 Task: In the Mission Statement card, apply the Green label.
Action: Mouse moved to (881, 301)
Screenshot: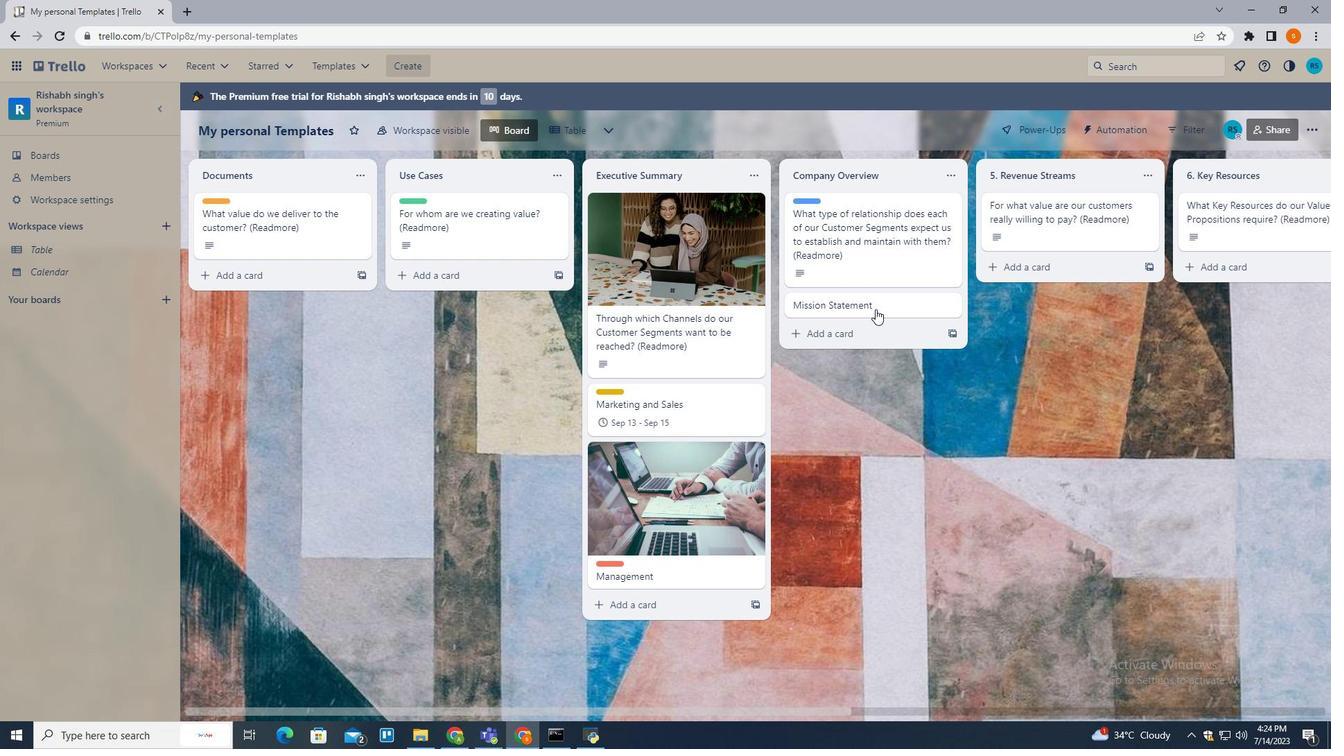 
Action: Mouse pressed left at (881, 301)
Screenshot: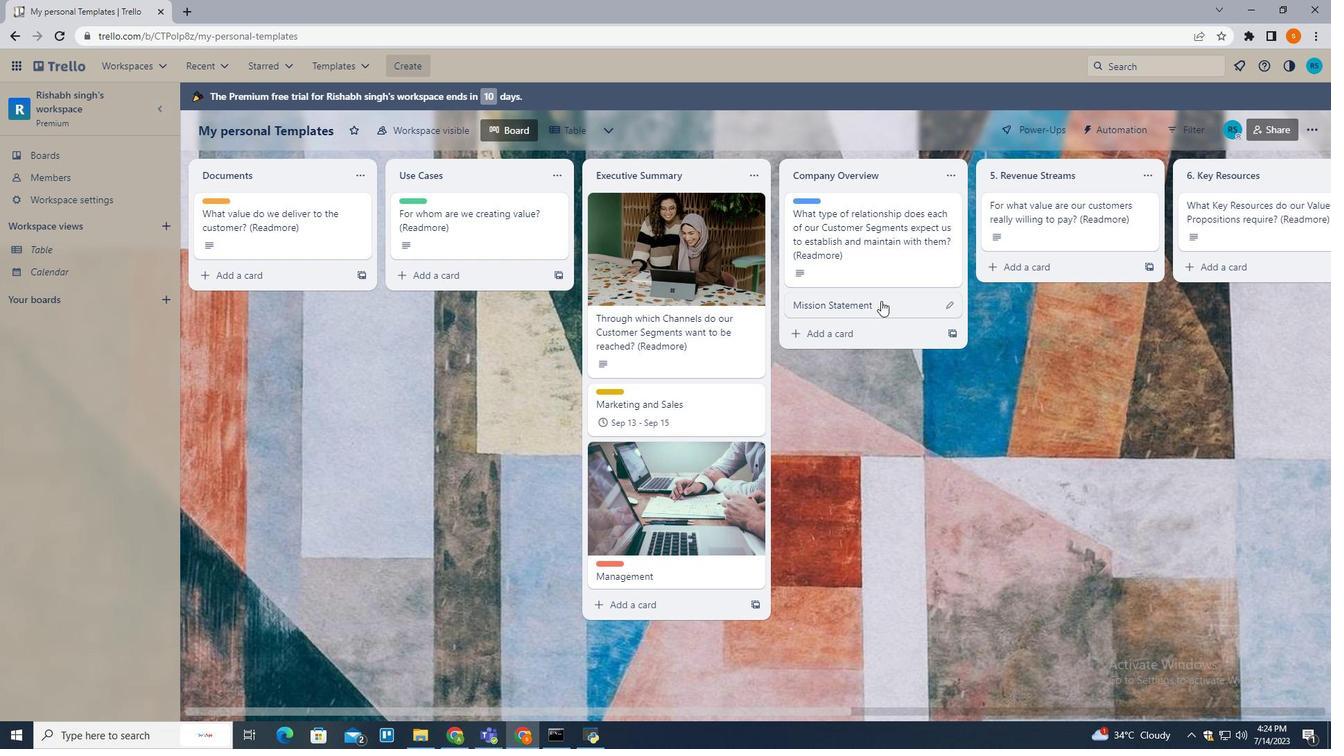 
Action: Mouse moved to (835, 202)
Screenshot: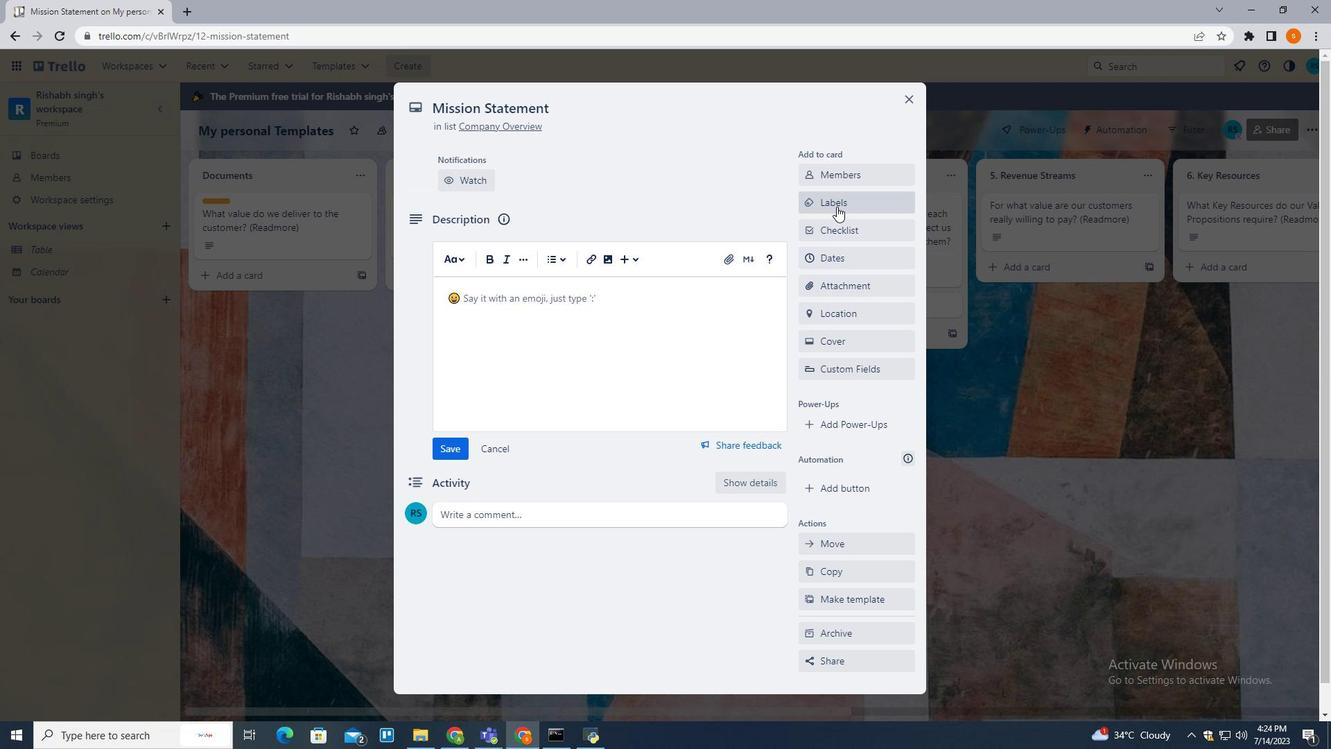 
Action: Mouse pressed left at (835, 202)
Screenshot: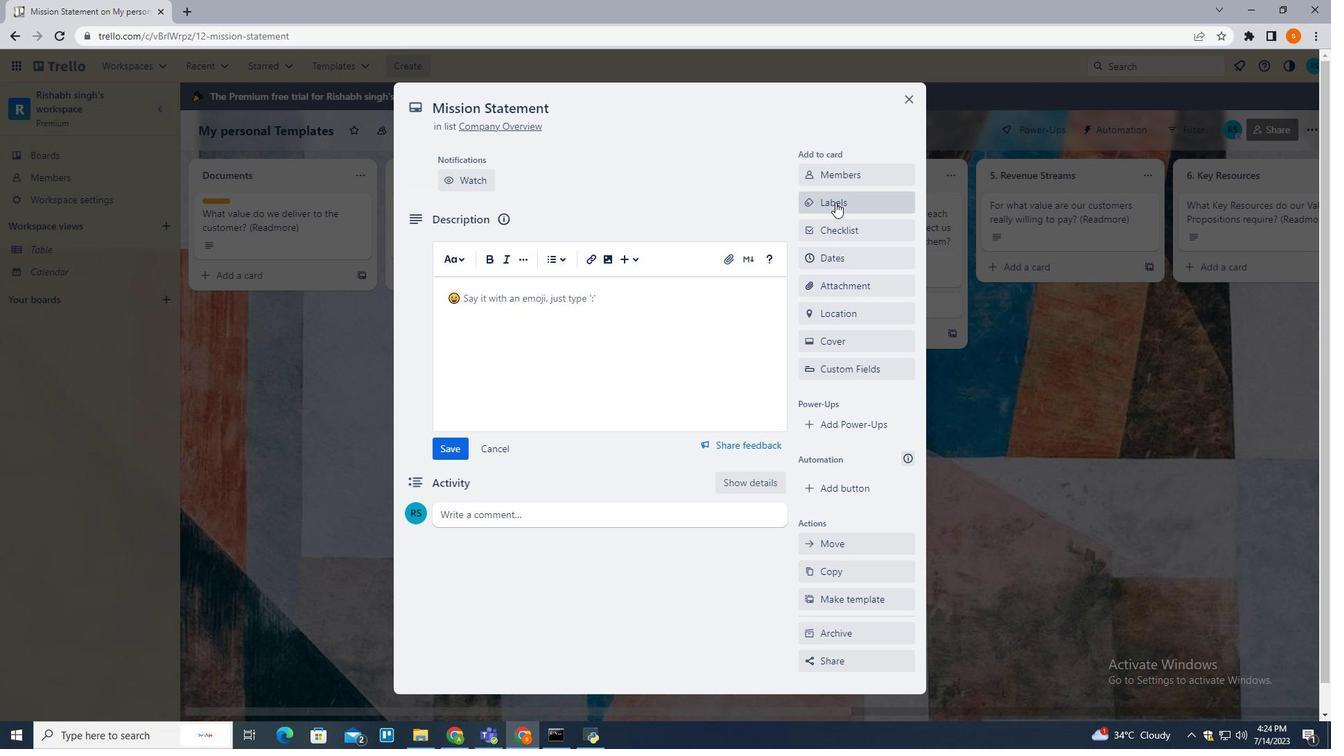 
Action: Mouse moved to (811, 179)
Screenshot: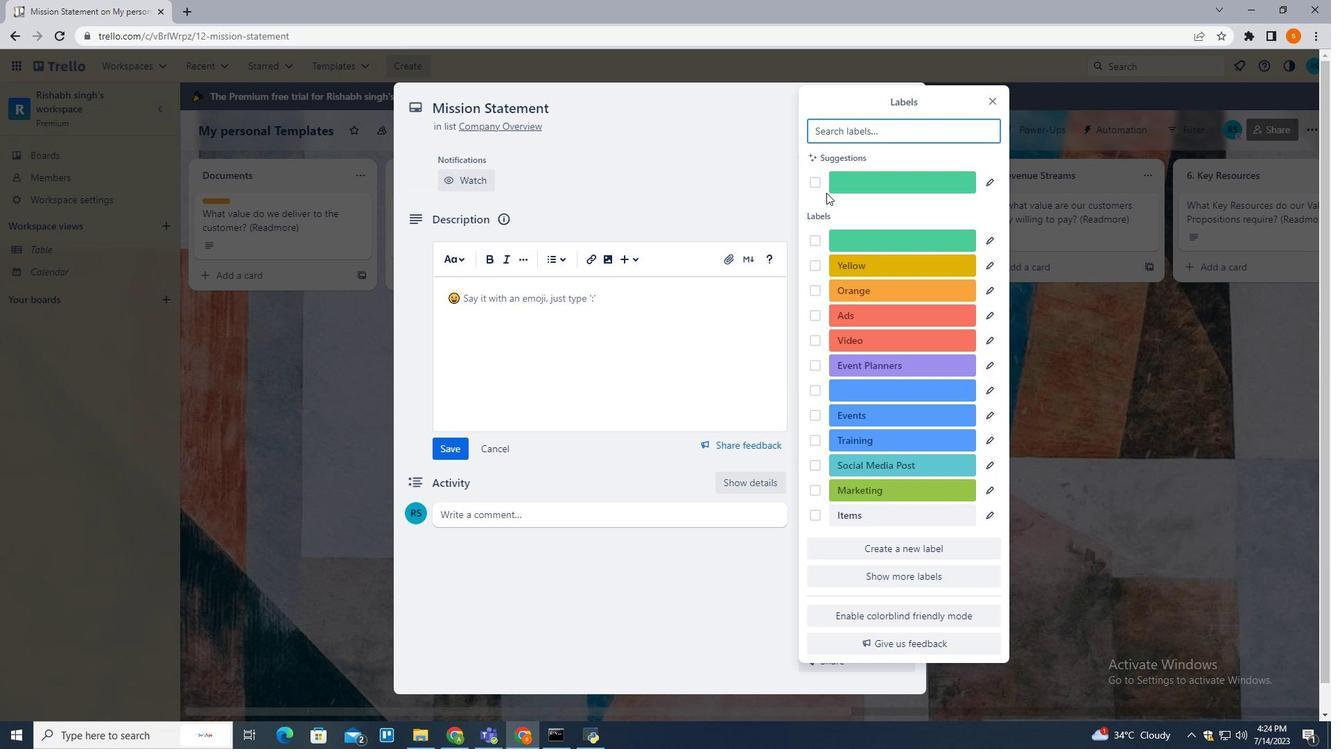 
Action: Mouse pressed left at (811, 179)
Screenshot: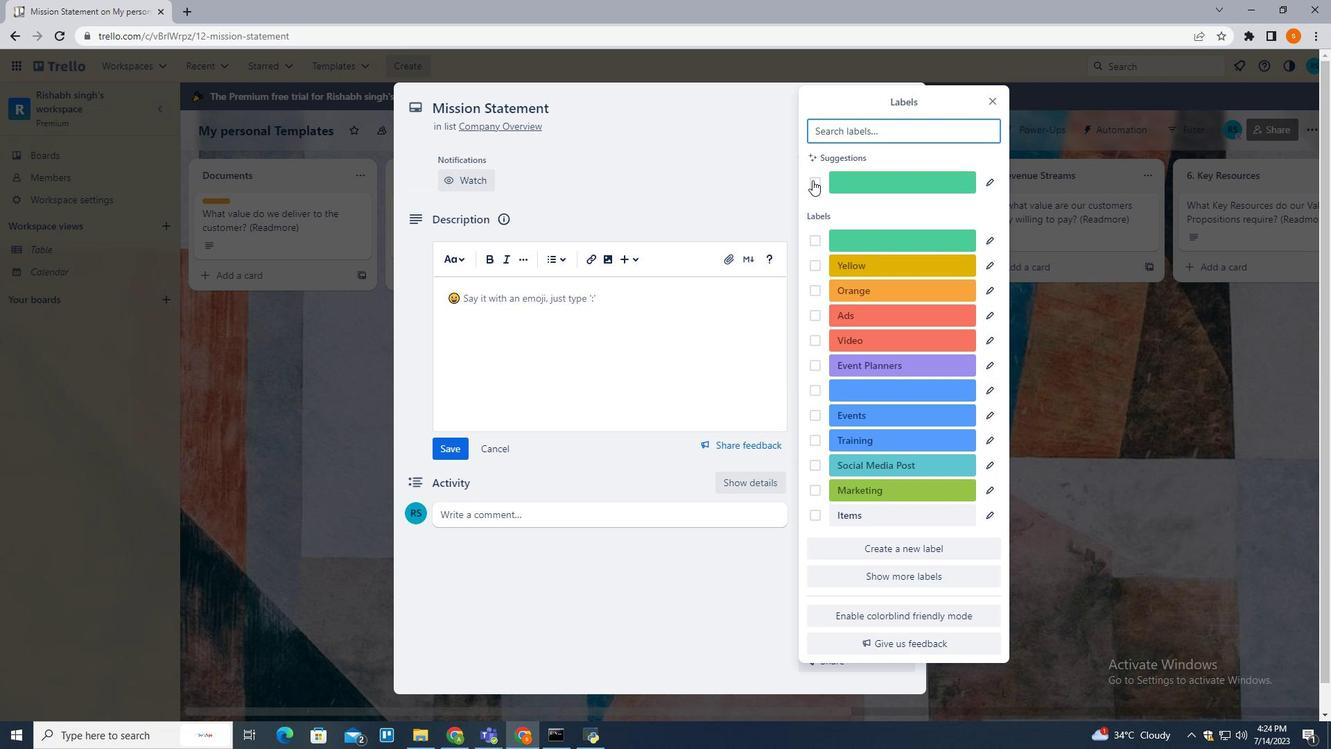 
Action: Mouse moved to (1125, 324)
Screenshot: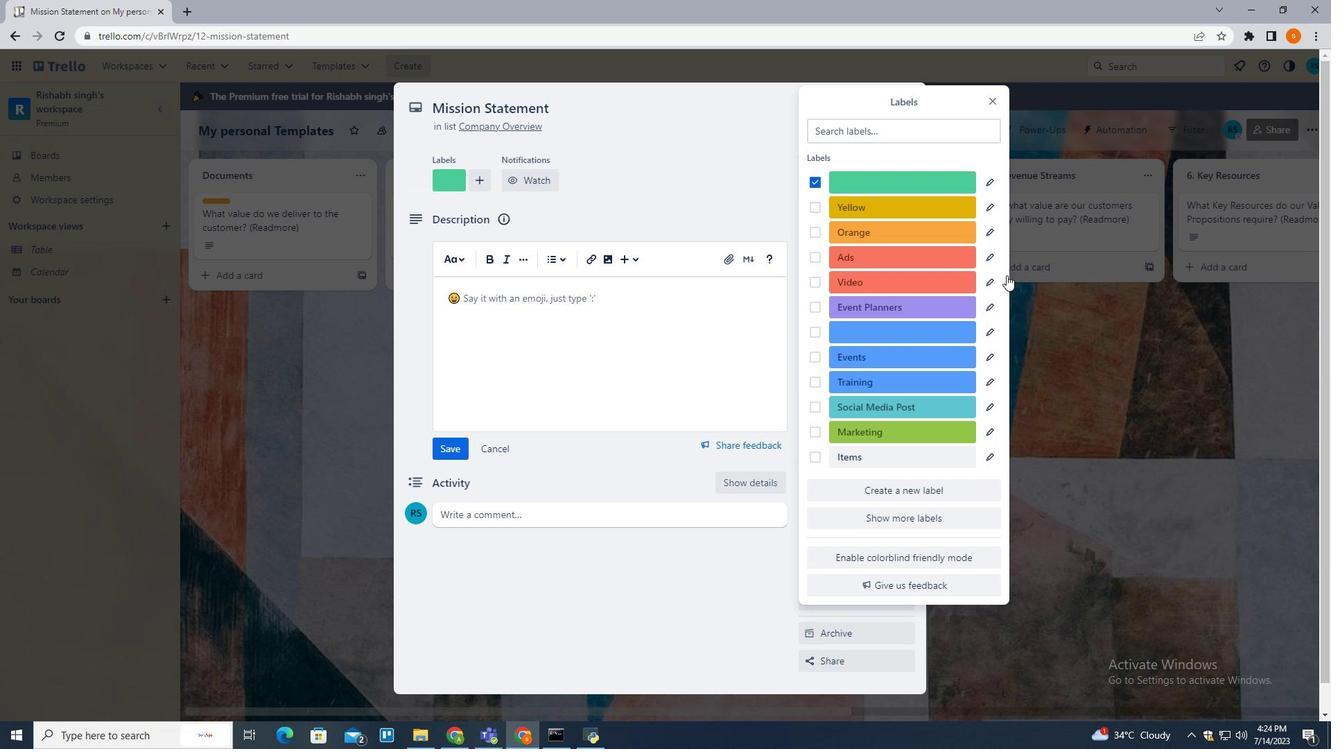 
Action: Mouse pressed left at (1125, 324)
Screenshot: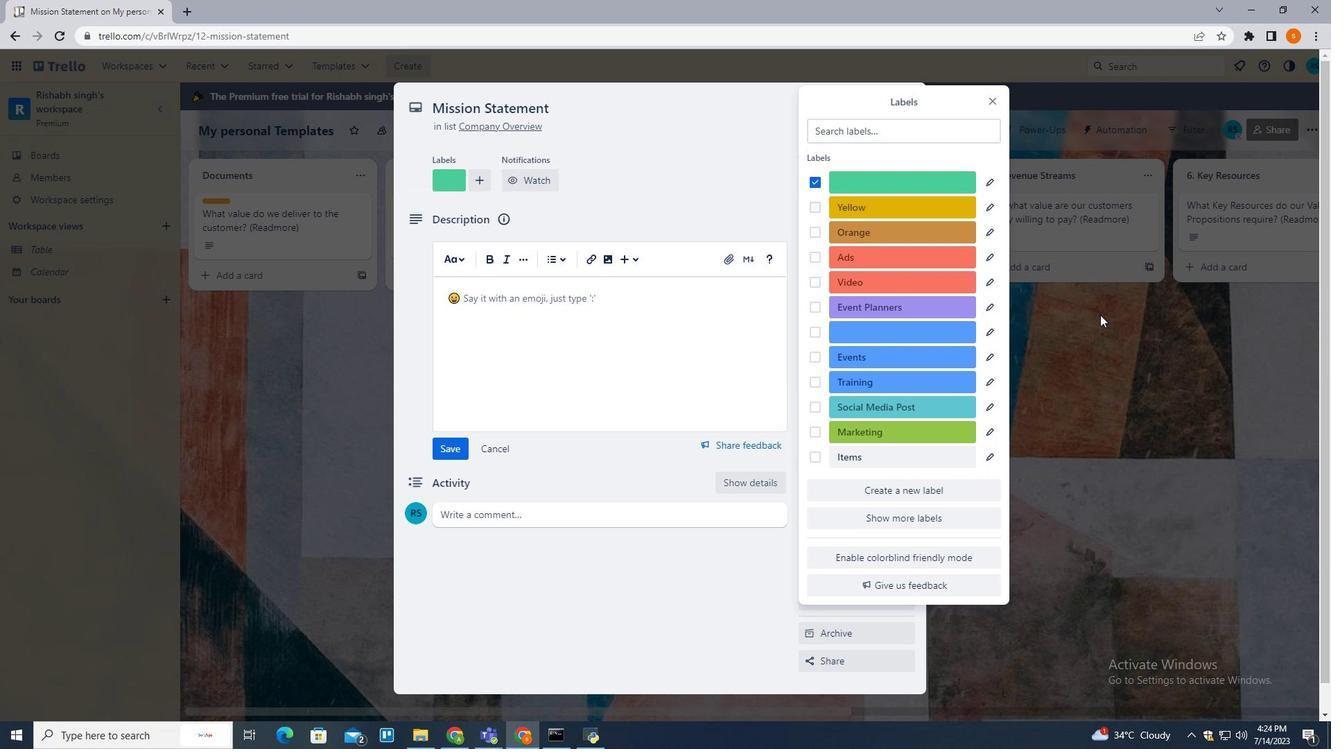 
Action: Mouse moved to (1078, 412)
Screenshot: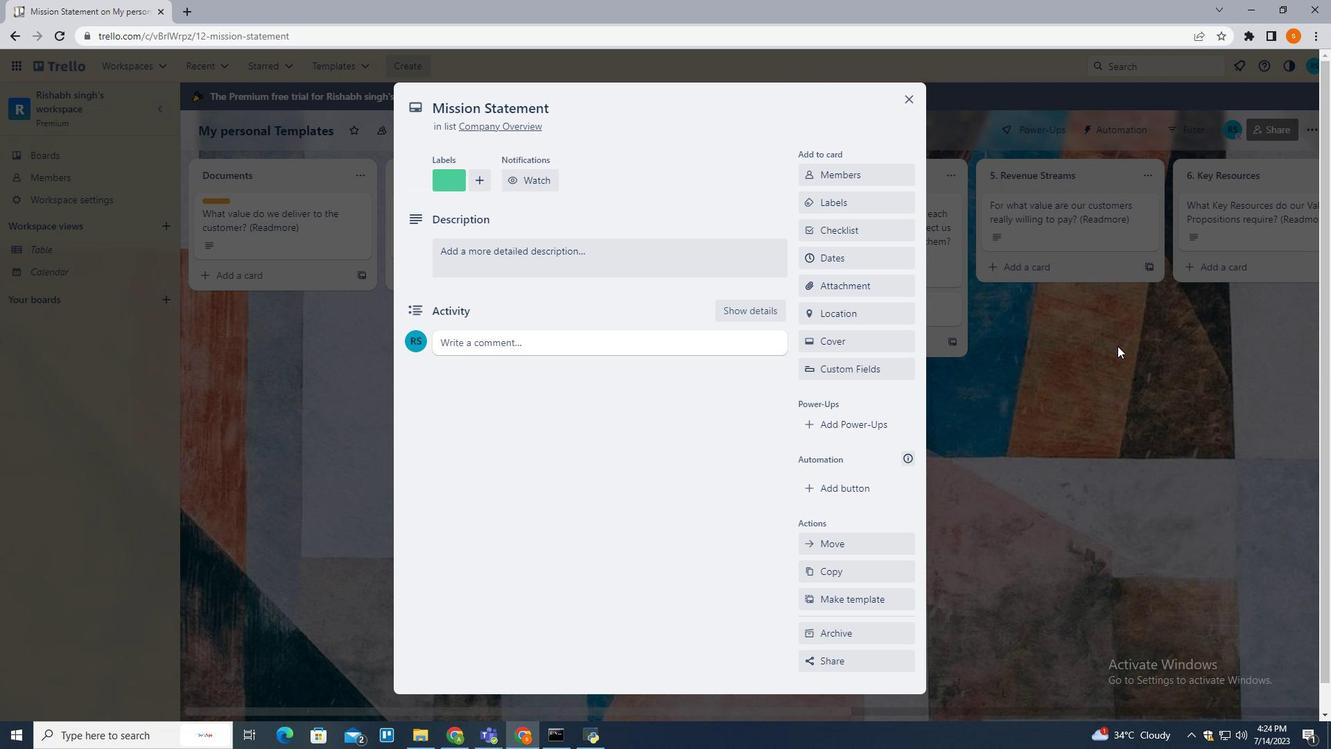 
Action: Mouse pressed left at (1078, 412)
Screenshot: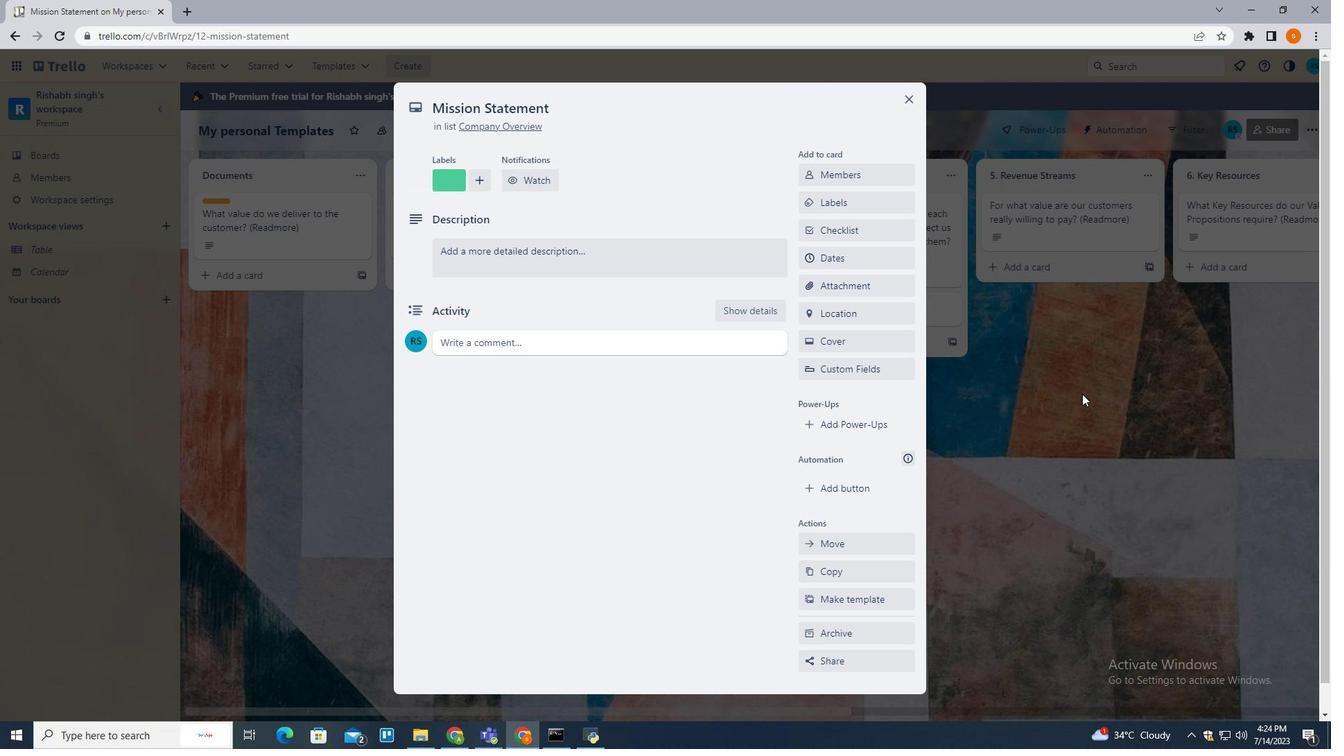 
